 Task: Filter calendar items by 'Purple category' and 'Normal' importance.
Action: Mouse moved to (21, 66)
Screenshot: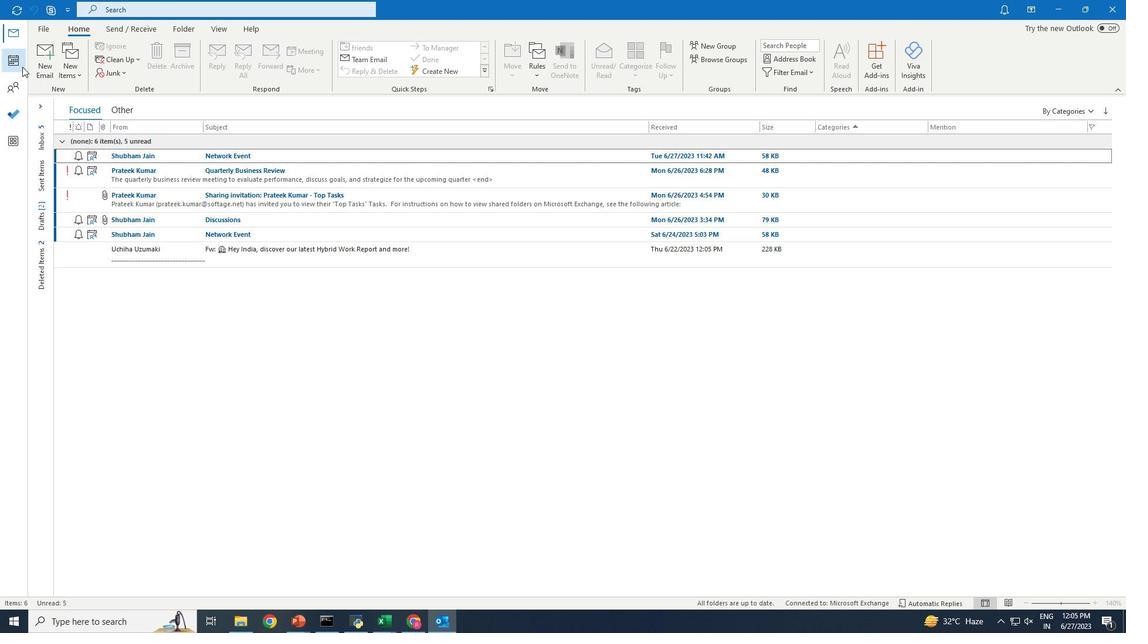 
Action: Mouse pressed left at (21, 66)
Screenshot: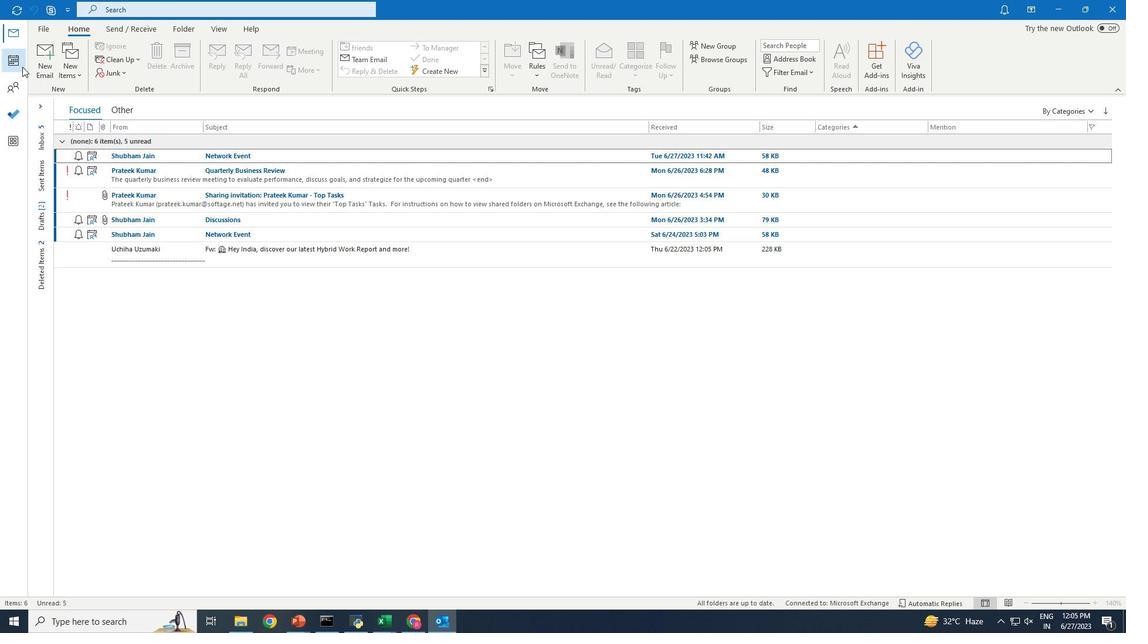 
Action: Mouse moved to (217, 31)
Screenshot: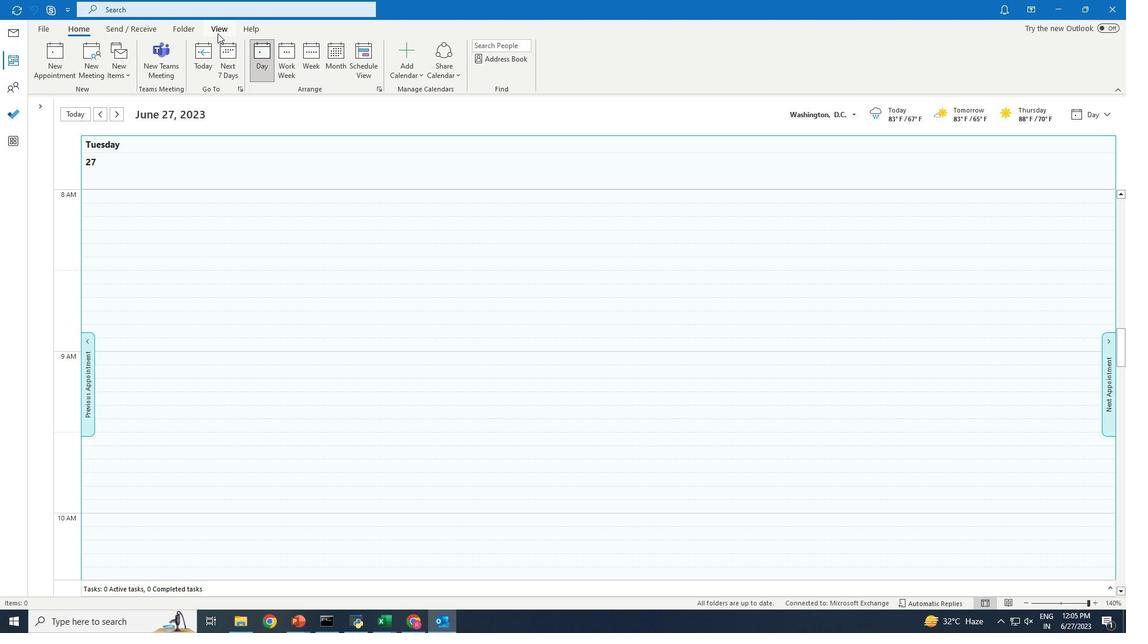 
Action: Mouse pressed left at (217, 31)
Screenshot: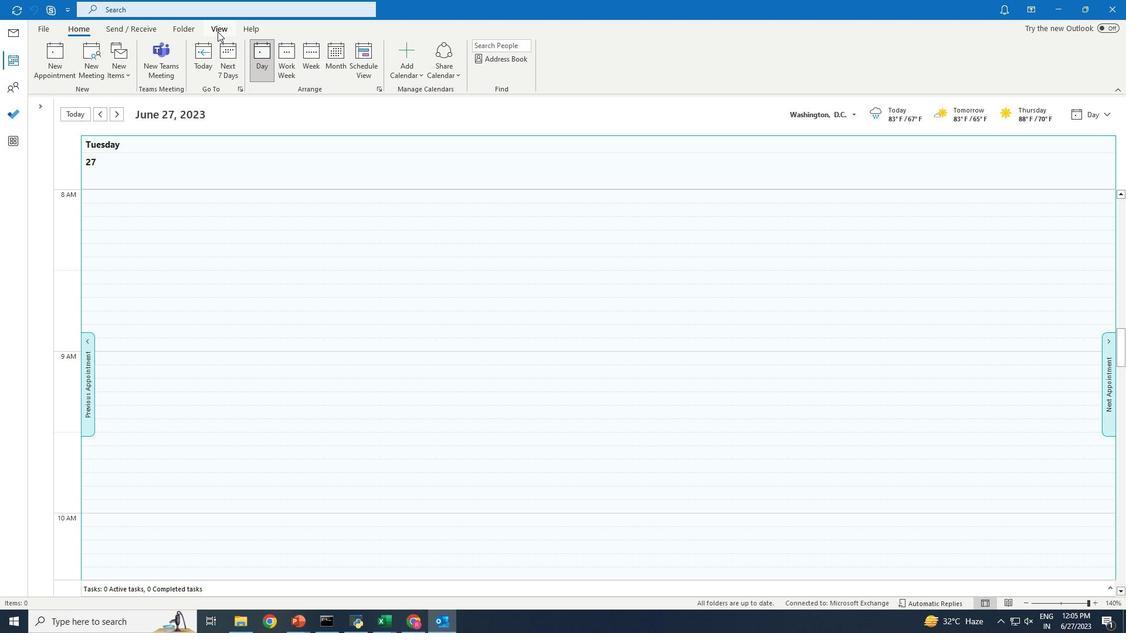 
Action: Mouse moved to (73, 62)
Screenshot: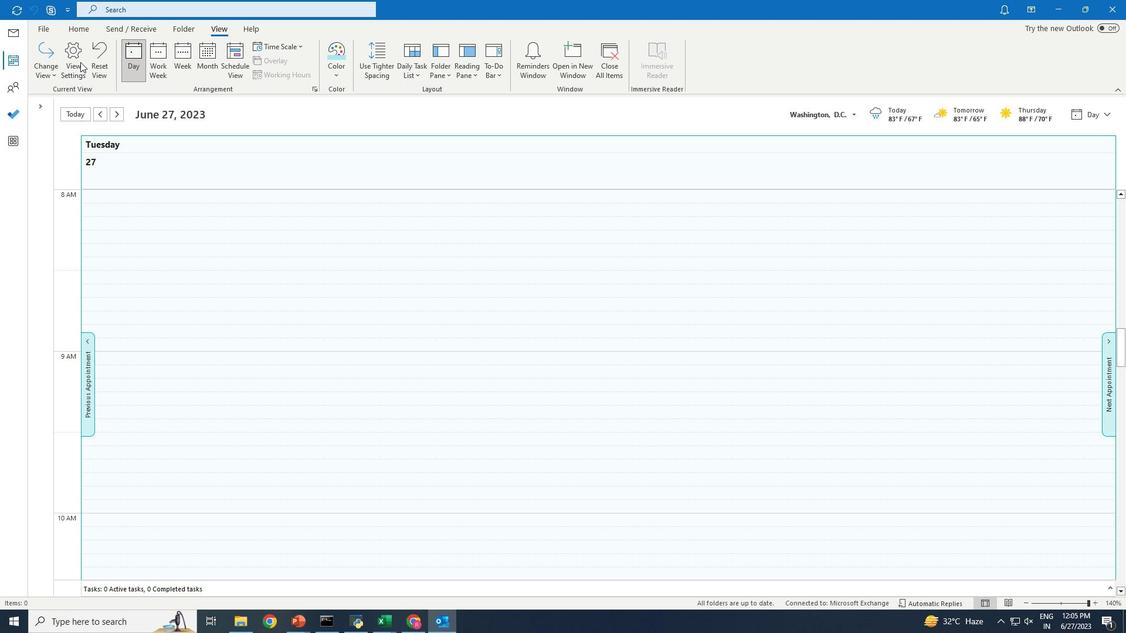 
Action: Mouse pressed left at (73, 62)
Screenshot: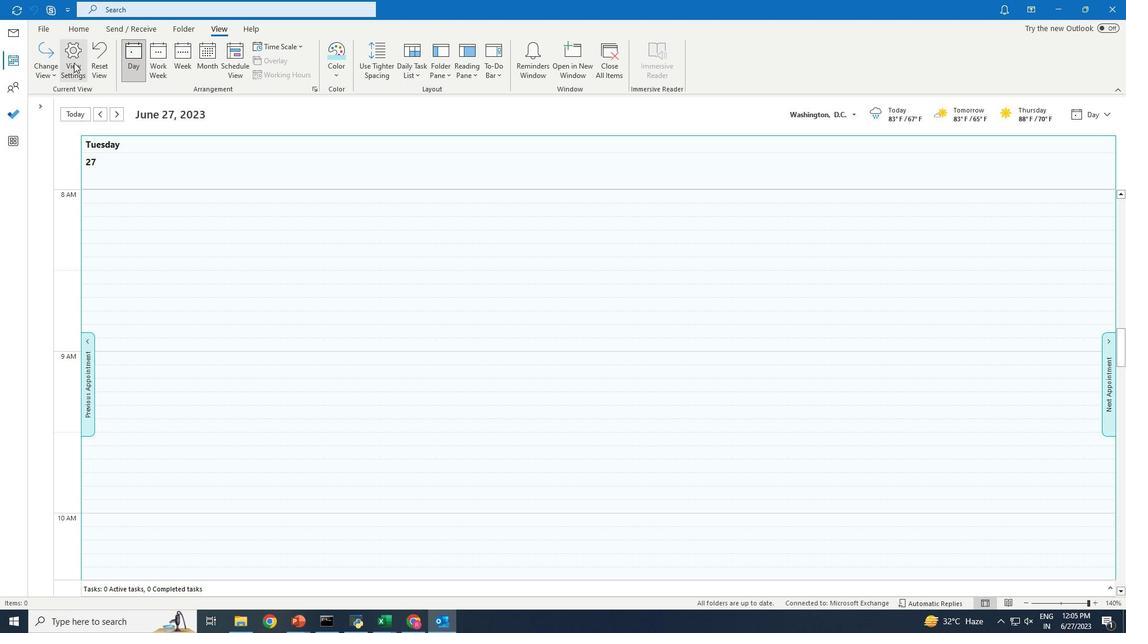 
Action: Mouse moved to (464, 301)
Screenshot: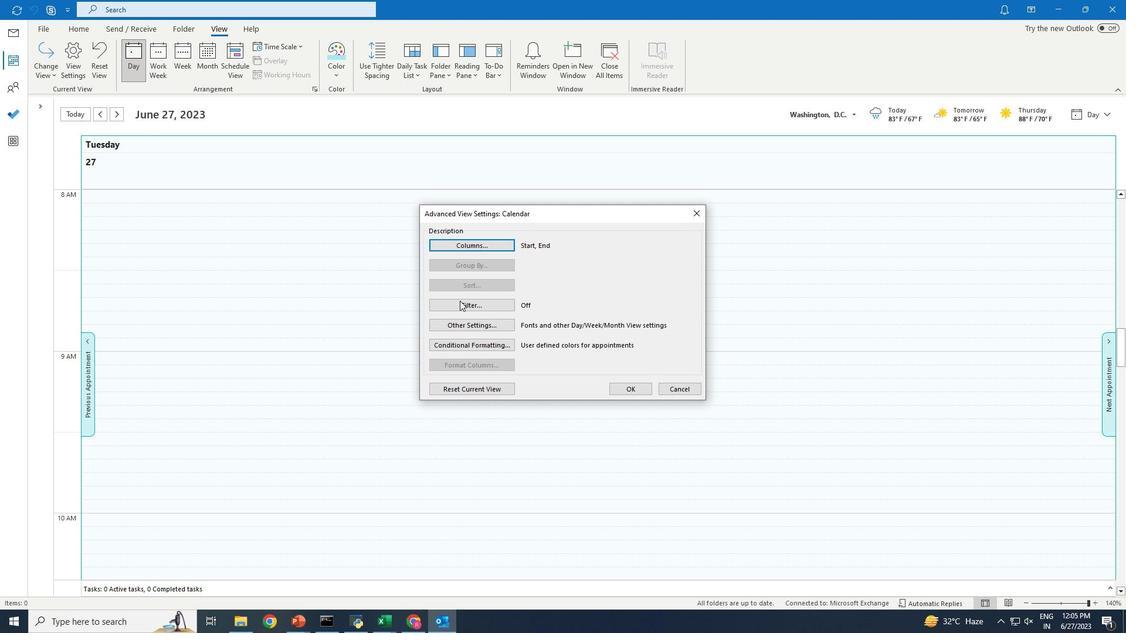 
Action: Mouse pressed left at (464, 301)
Screenshot: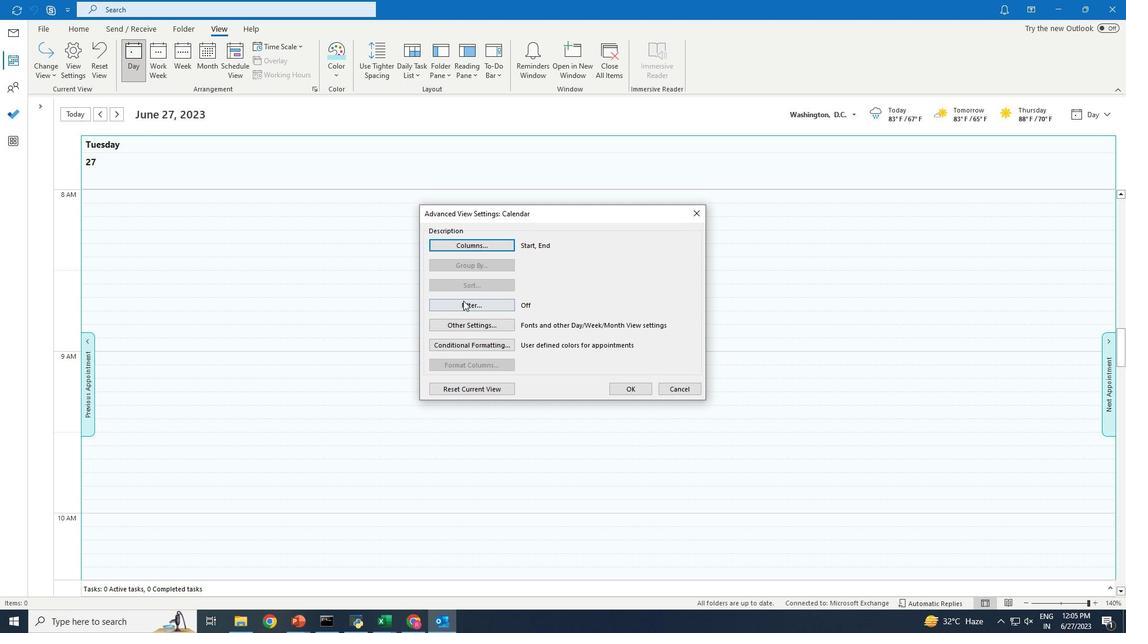 
Action: Mouse moved to (562, 238)
Screenshot: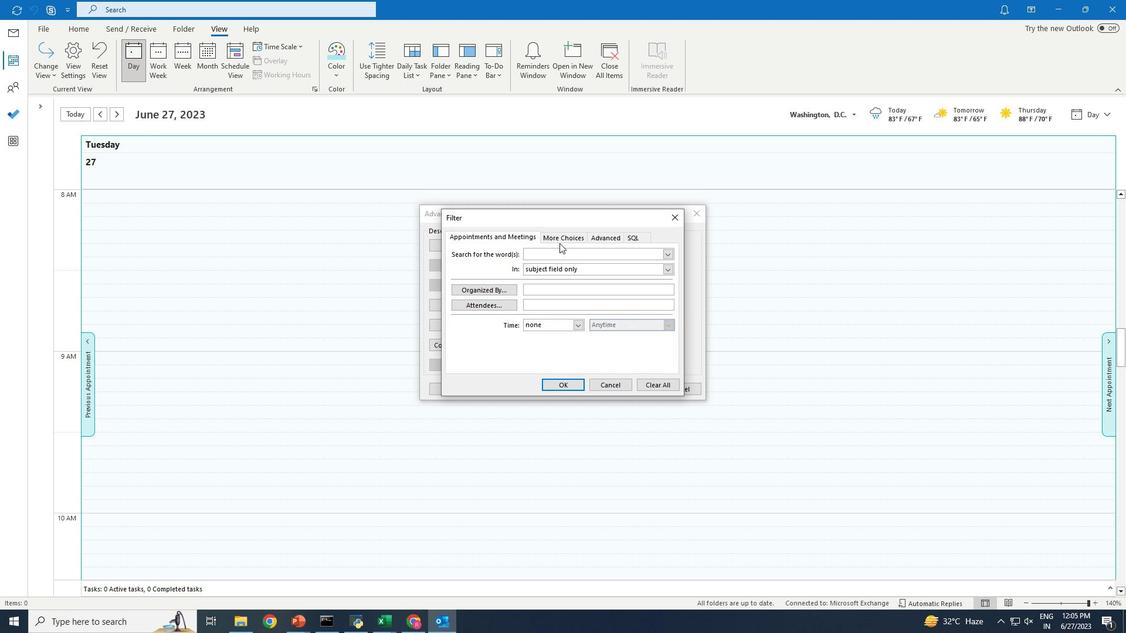 
Action: Mouse pressed left at (562, 238)
Screenshot: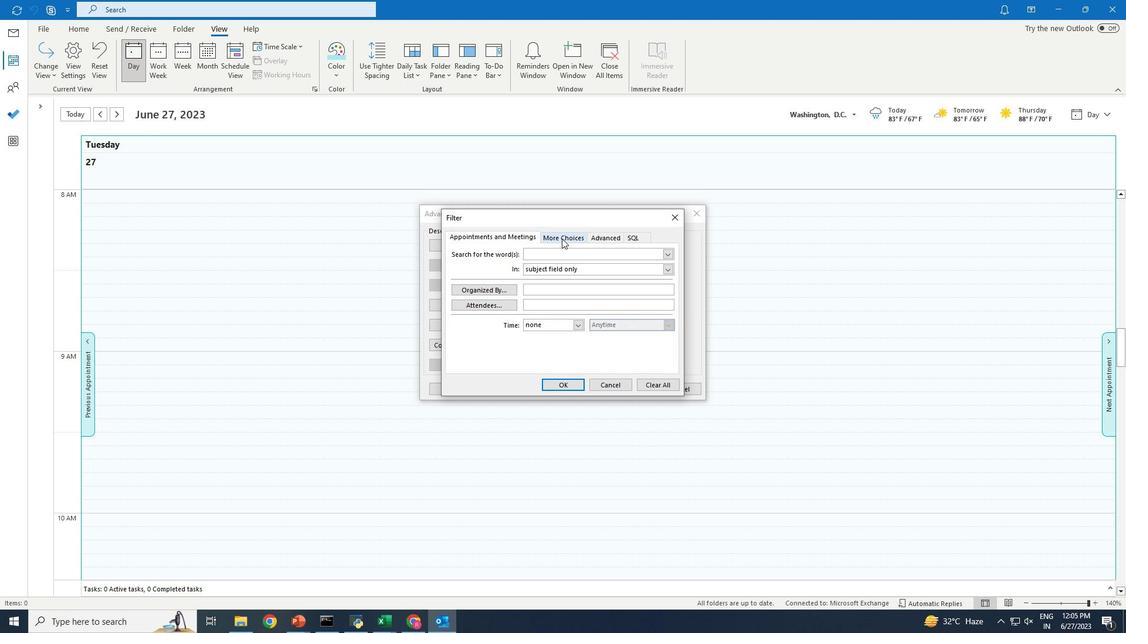 
Action: Mouse moved to (668, 255)
Screenshot: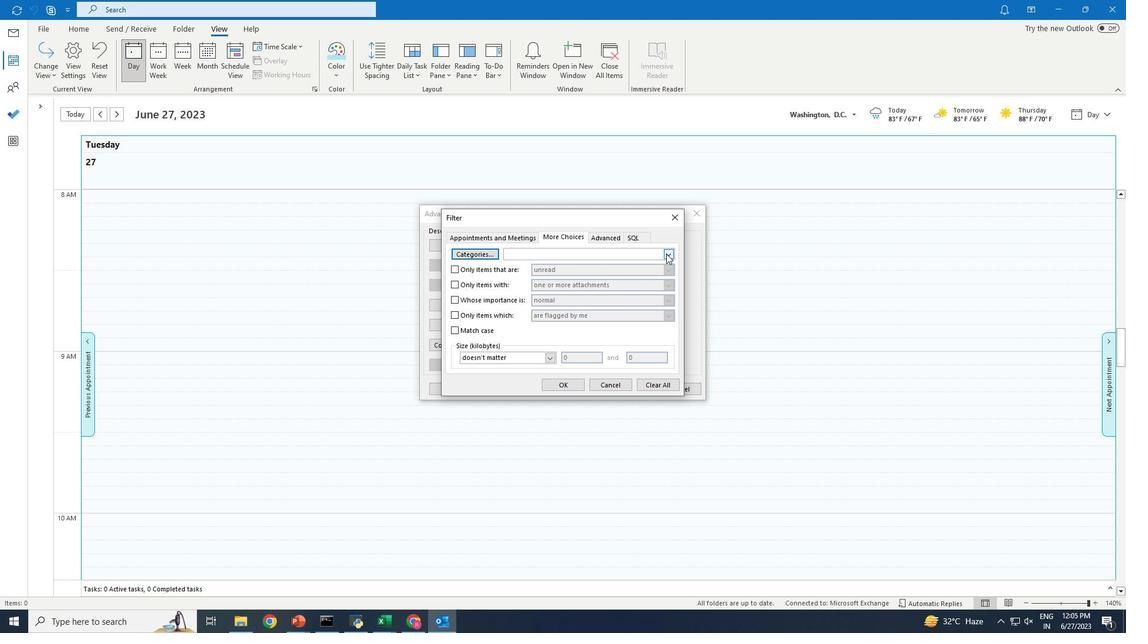 
Action: Mouse pressed left at (668, 255)
Screenshot: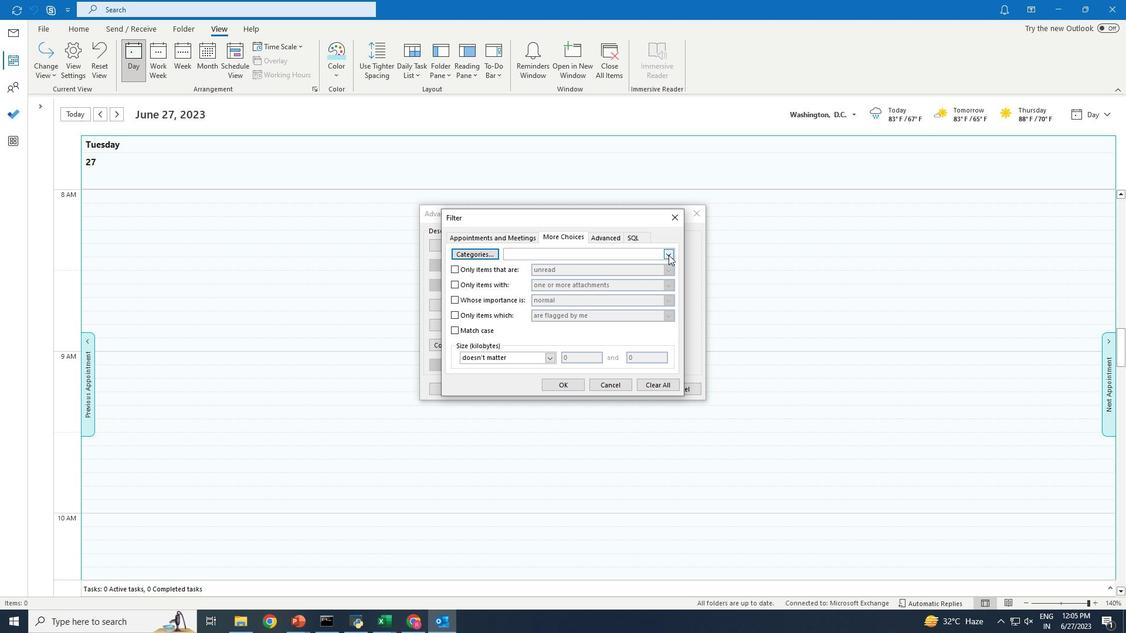 
Action: Mouse moved to (539, 293)
Screenshot: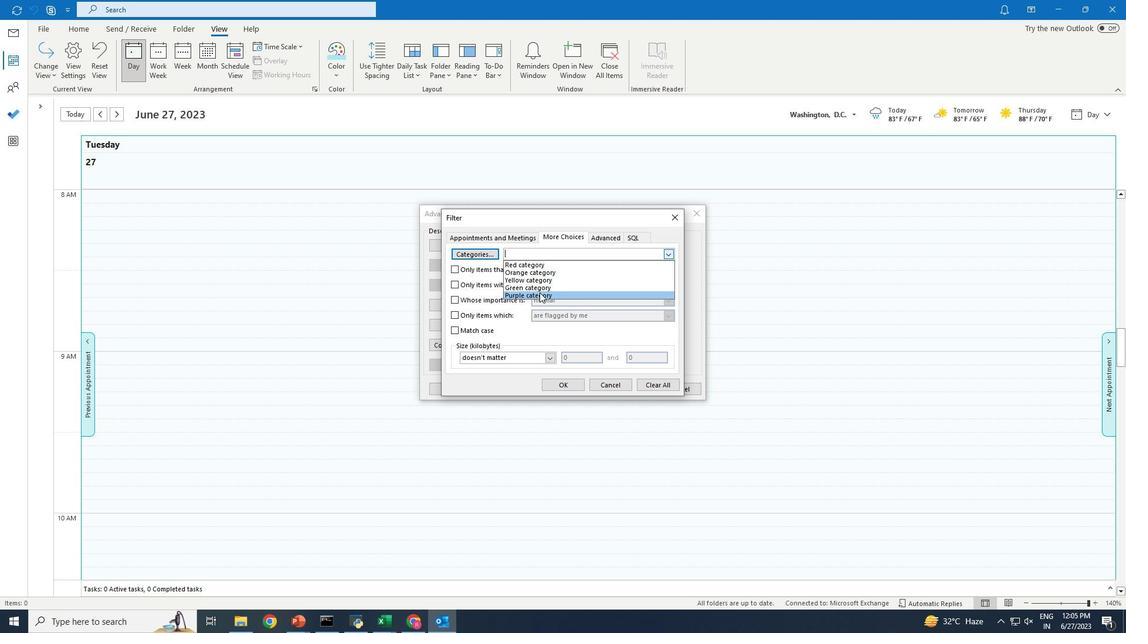 
Action: Mouse pressed left at (539, 293)
Screenshot: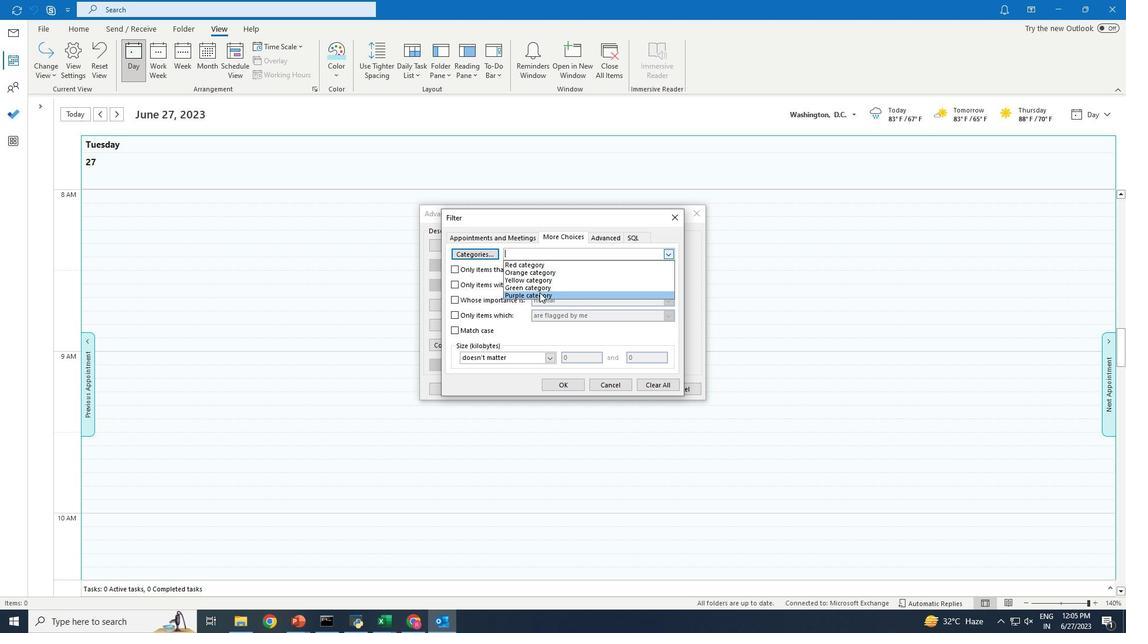 
Action: Mouse moved to (454, 298)
Screenshot: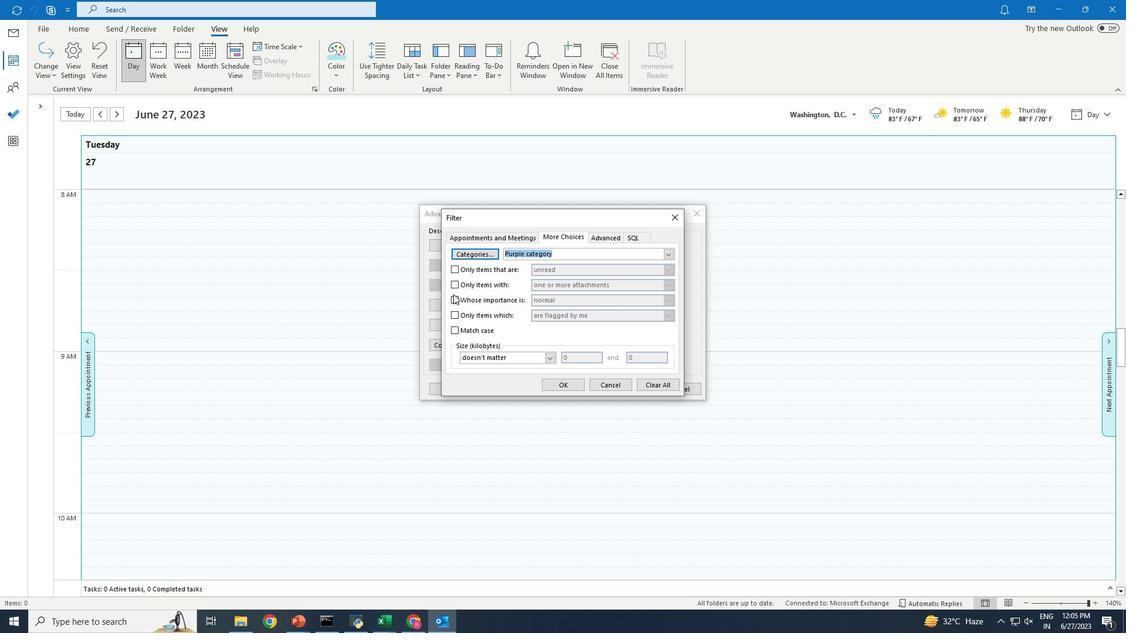 
Action: Mouse pressed left at (454, 298)
Screenshot: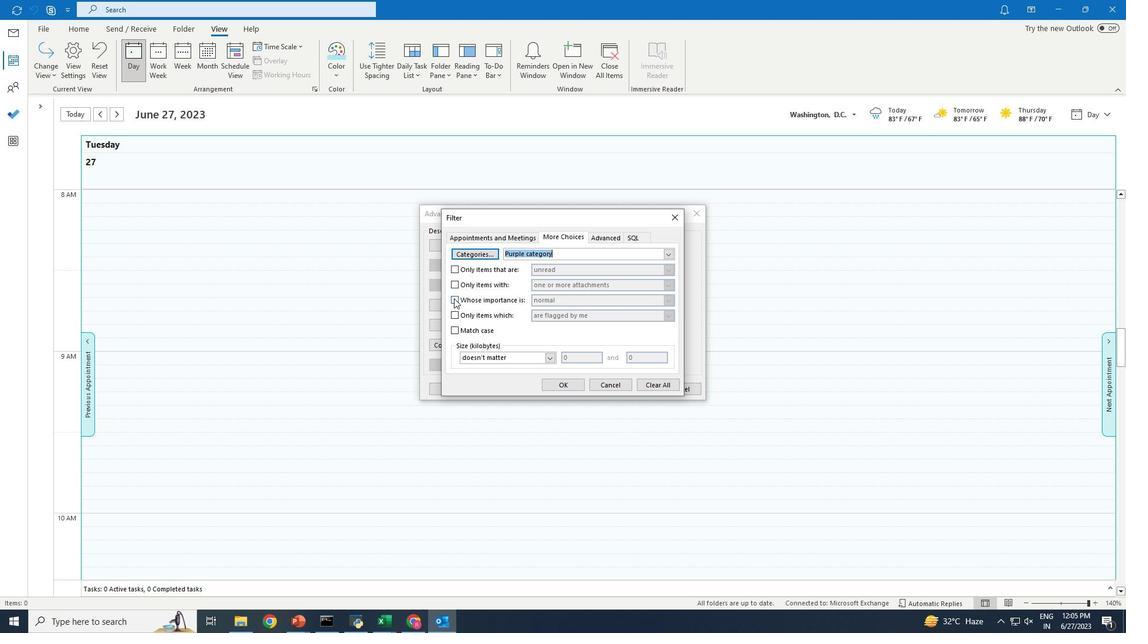 
Action: Mouse moved to (667, 300)
Screenshot: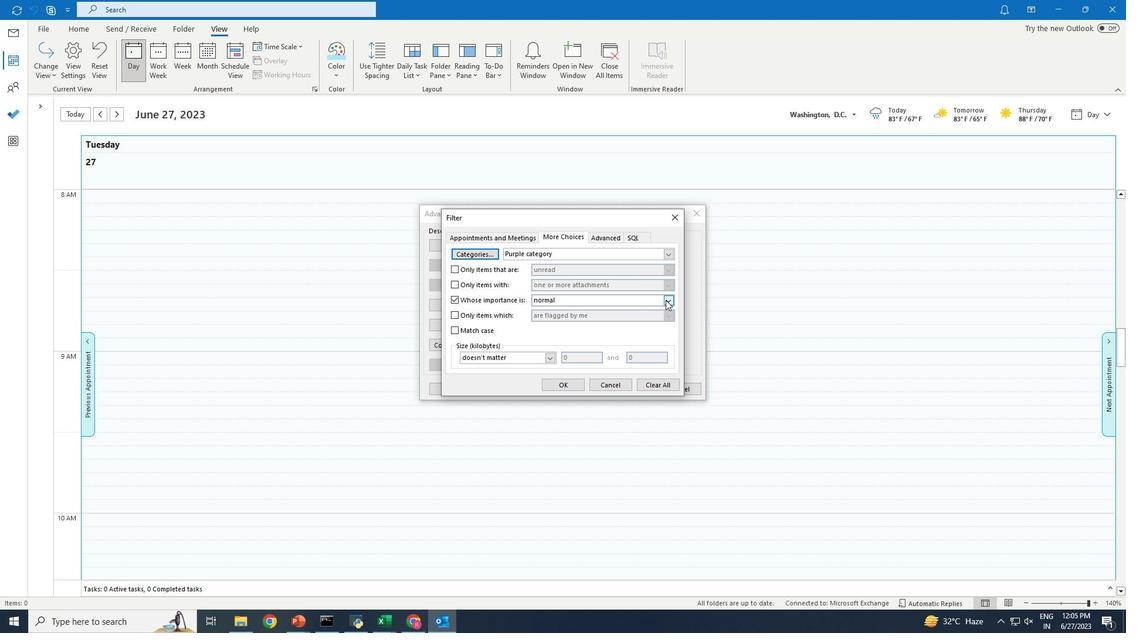 
Action: Mouse pressed left at (667, 300)
Screenshot: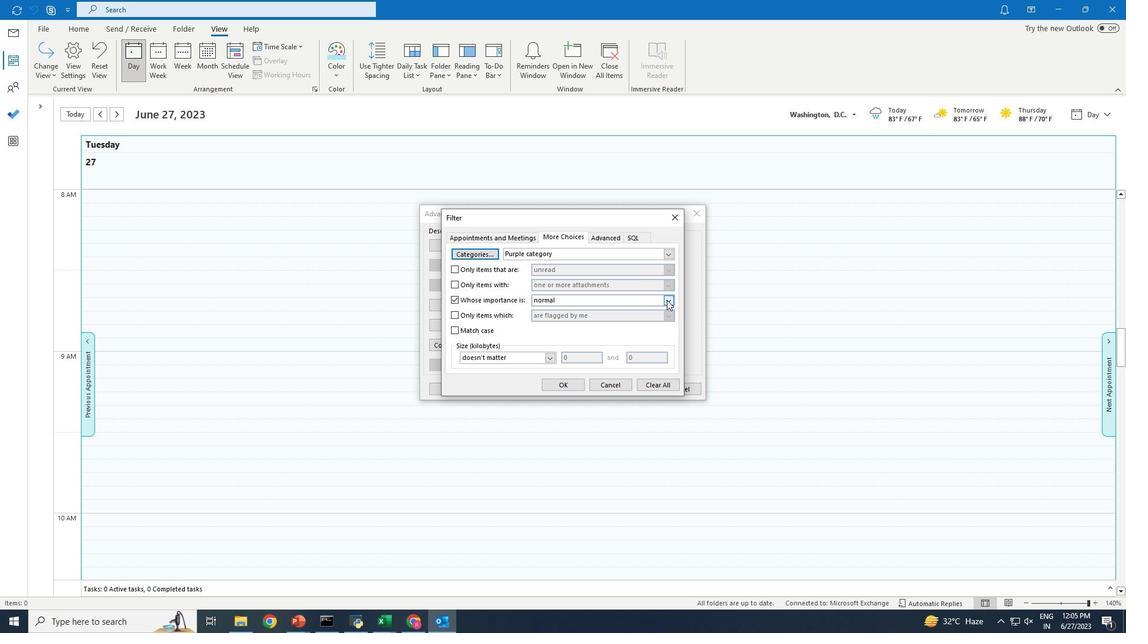 
Action: Mouse moved to (562, 323)
Screenshot: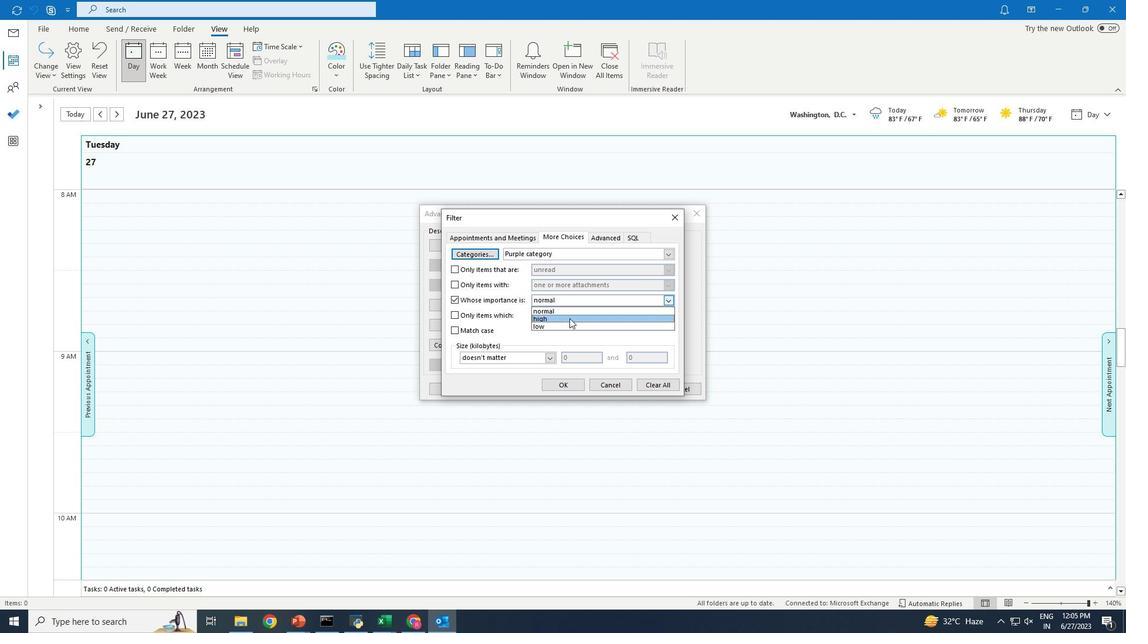 
Action: Mouse pressed left at (562, 323)
Screenshot: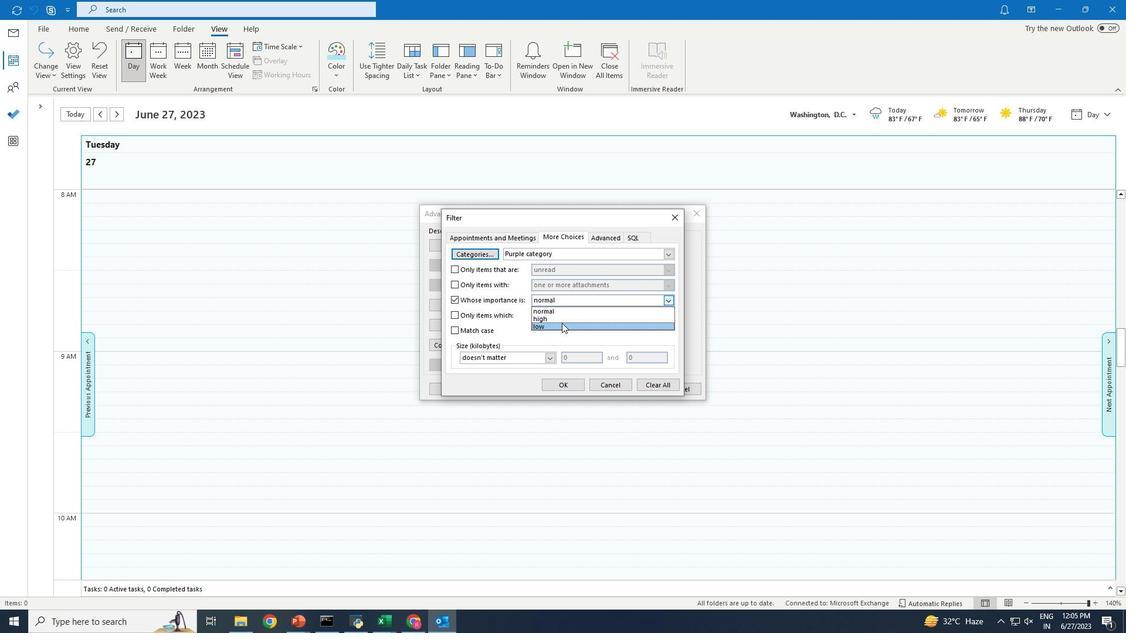 
Action: Mouse moved to (560, 383)
Screenshot: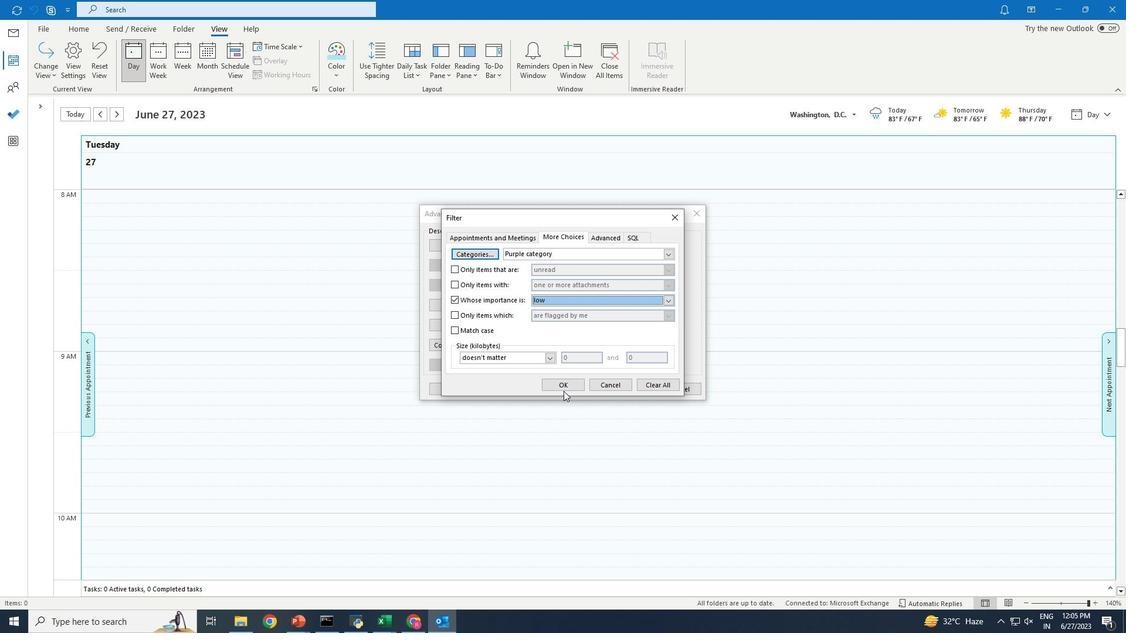 
Action: Mouse pressed left at (560, 383)
Screenshot: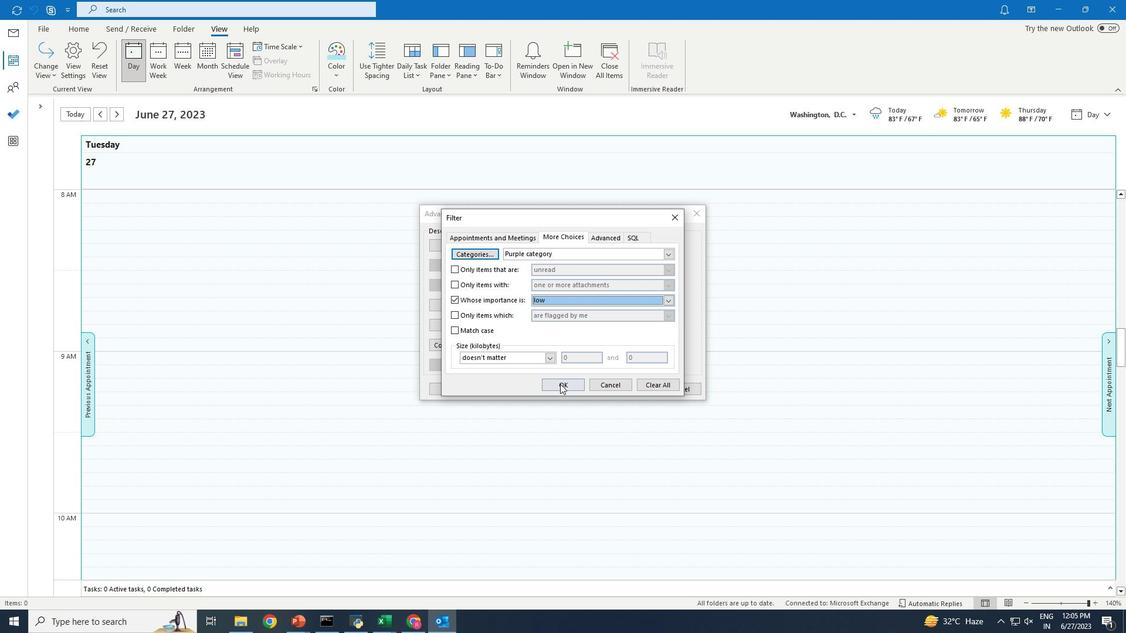 
Action: Mouse moved to (618, 389)
Screenshot: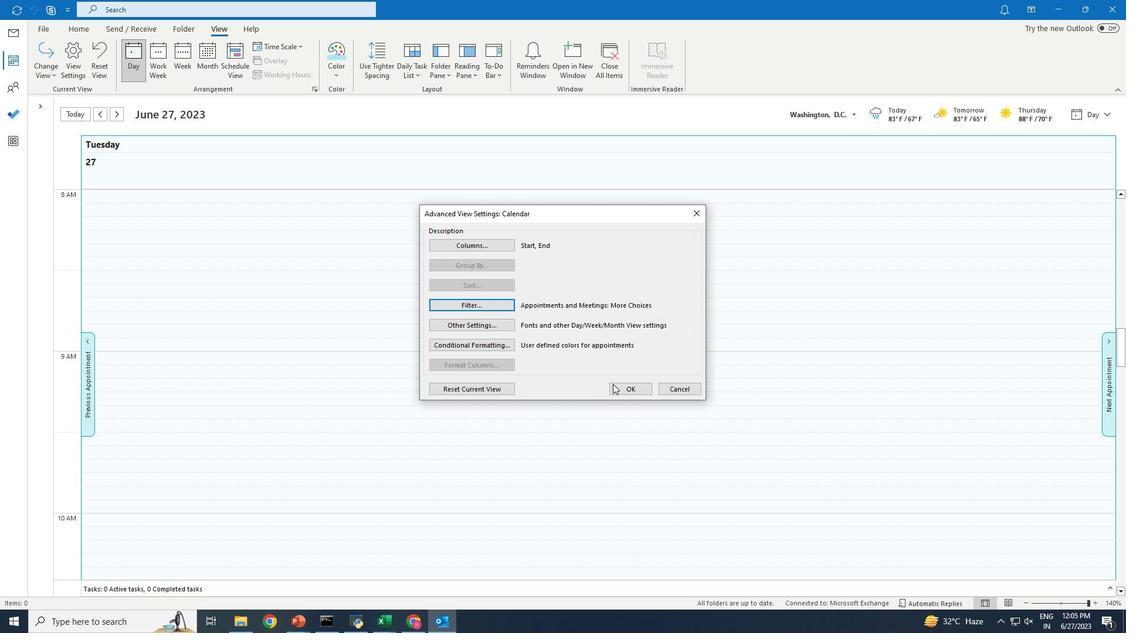 
Action: Mouse pressed left at (618, 389)
Screenshot: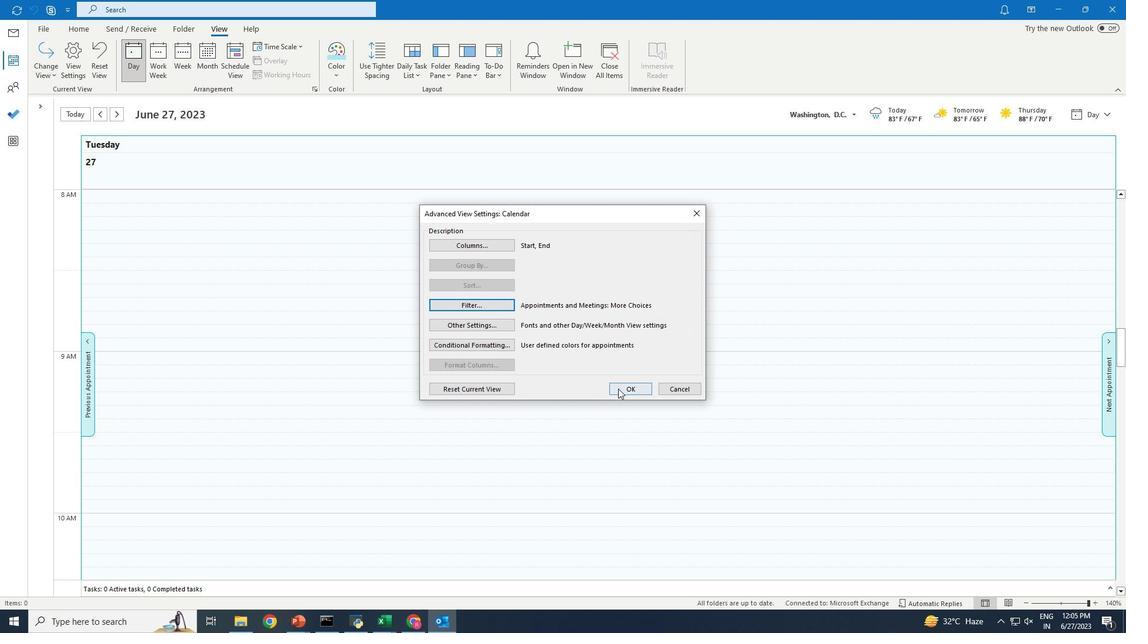 
Action: Mouse moved to (618, 390)
Screenshot: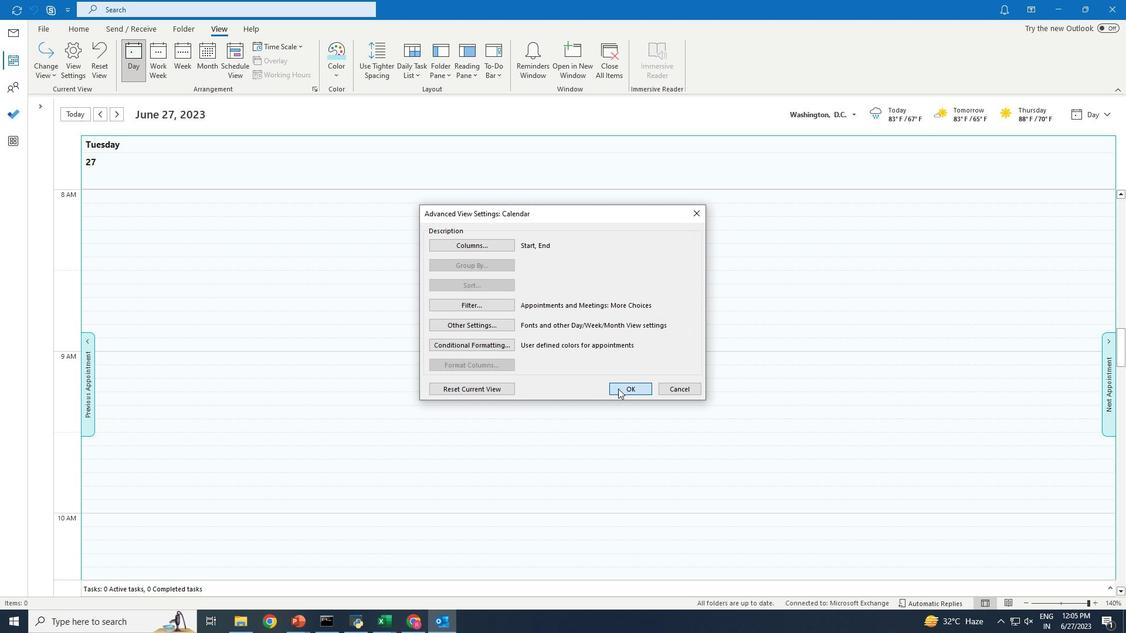 
